 Task: Create a due date automation trigger when advanced on, 2 hours before a card is due add fields with all custom fields completed.
Action: Mouse moved to (1061, 310)
Screenshot: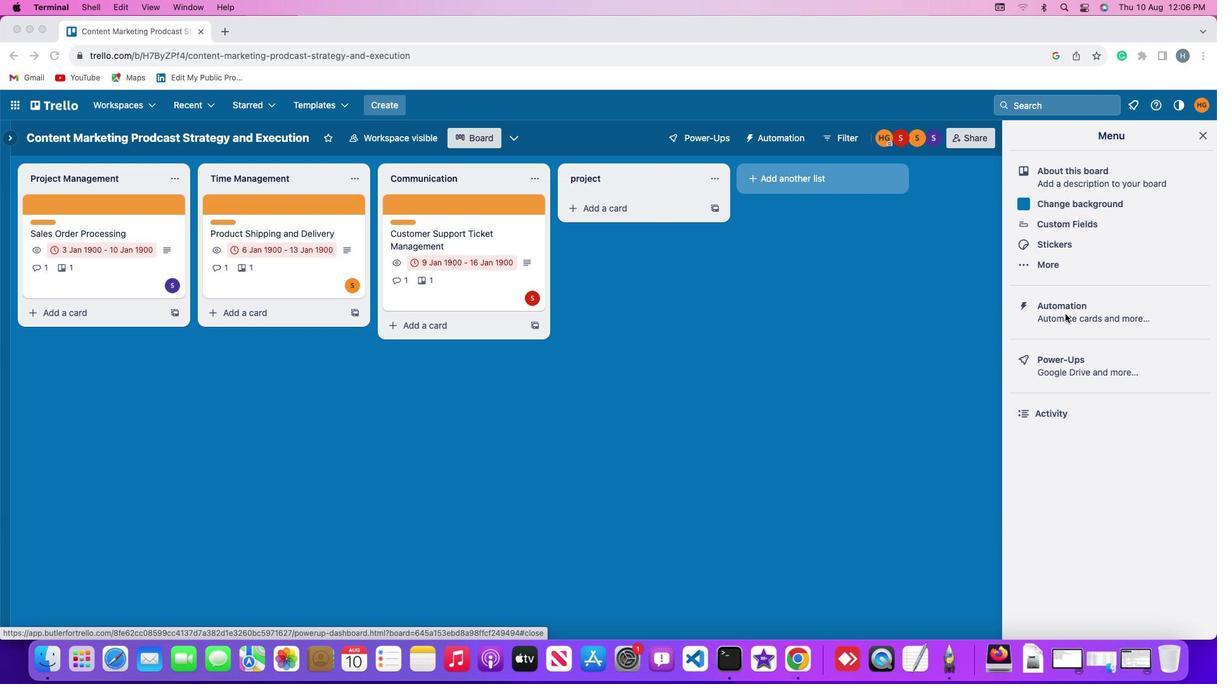 
Action: Mouse pressed left at (1061, 310)
Screenshot: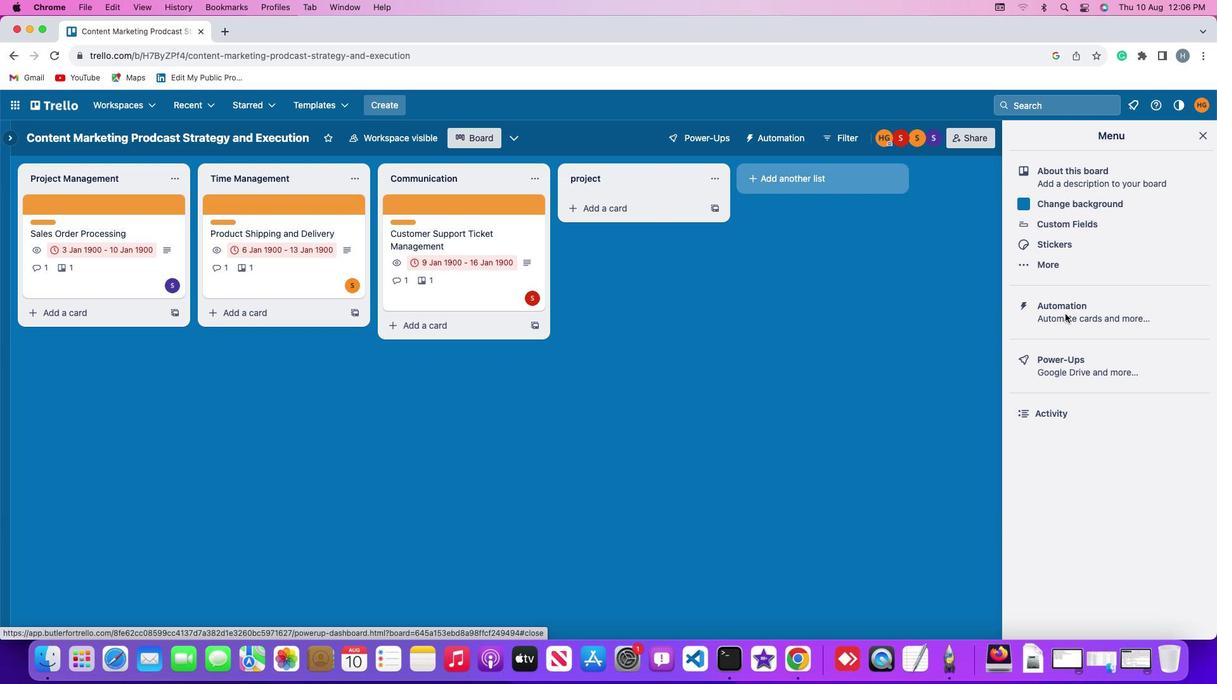 
Action: Mouse pressed left at (1061, 310)
Screenshot: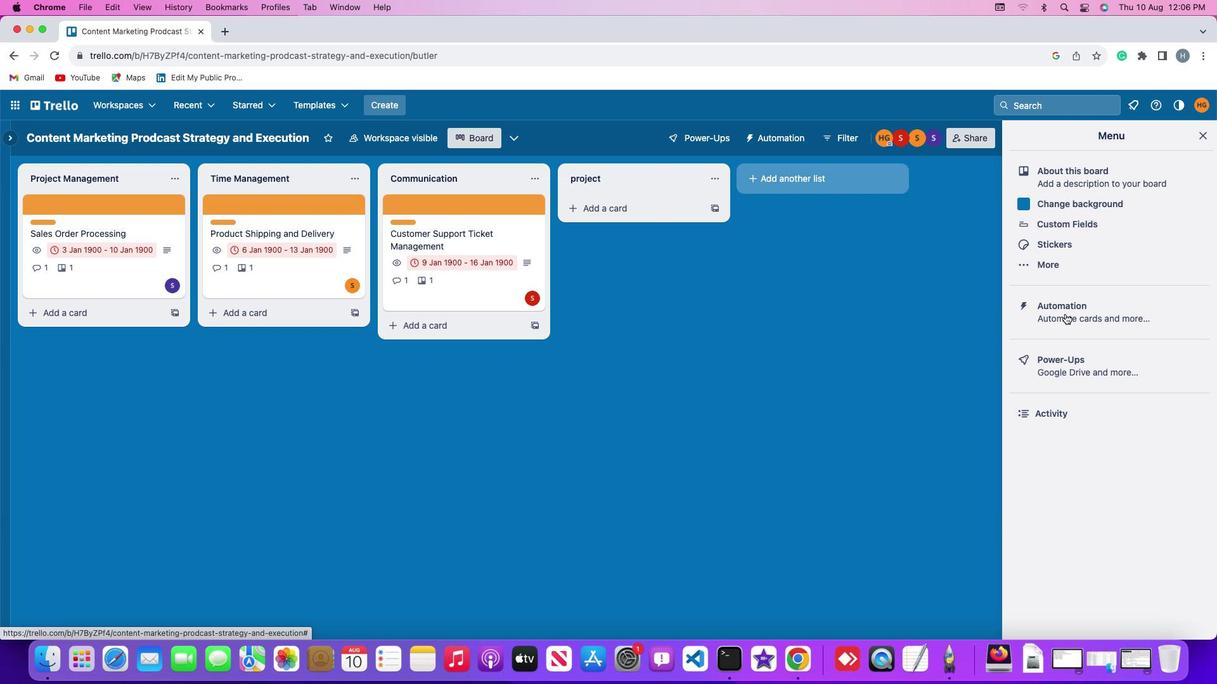 
Action: Mouse moved to (62, 299)
Screenshot: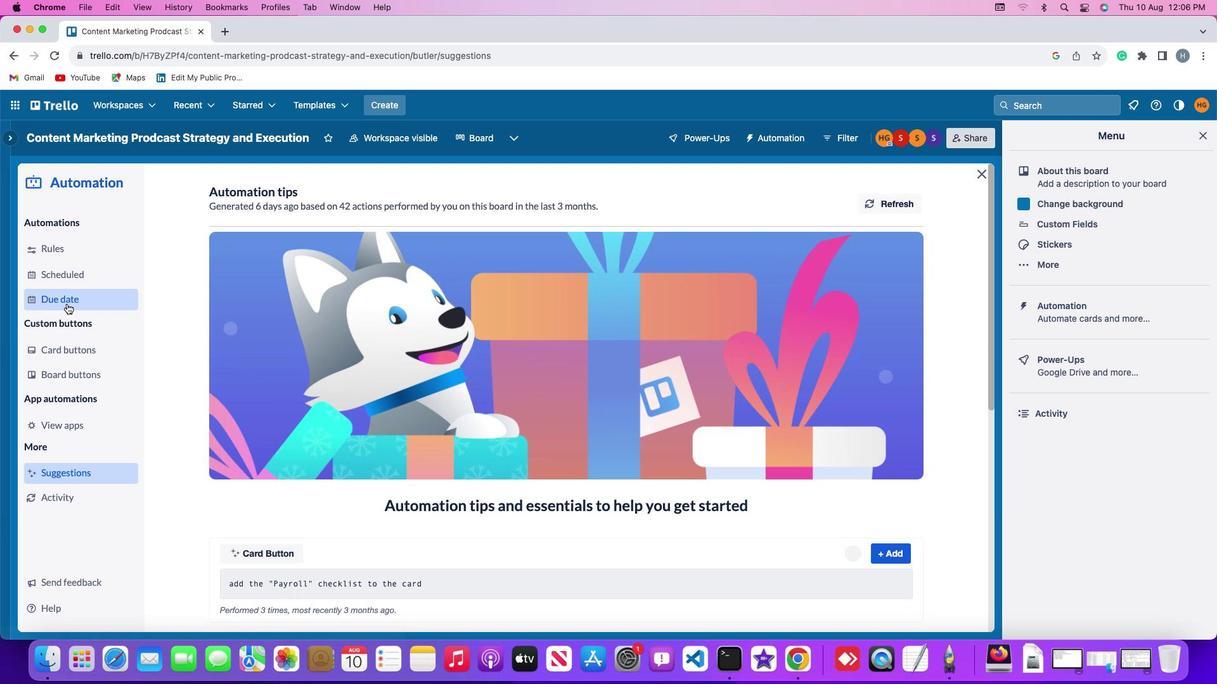 
Action: Mouse pressed left at (62, 299)
Screenshot: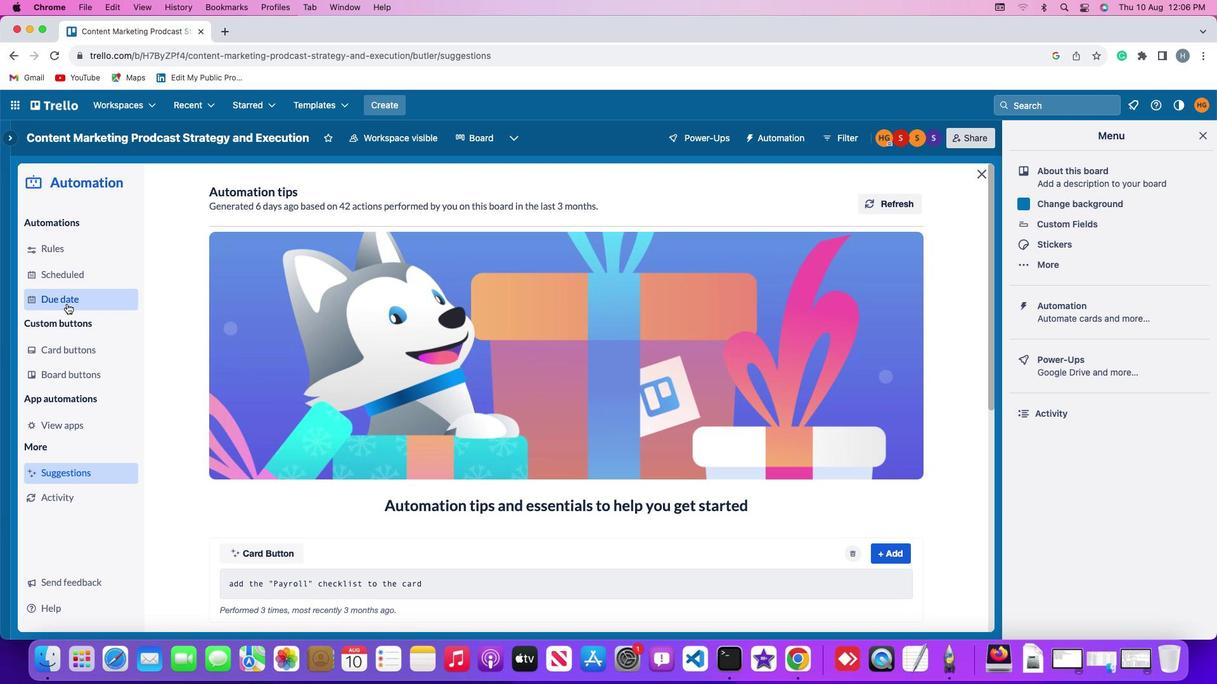 
Action: Mouse moved to (833, 191)
Screenshot: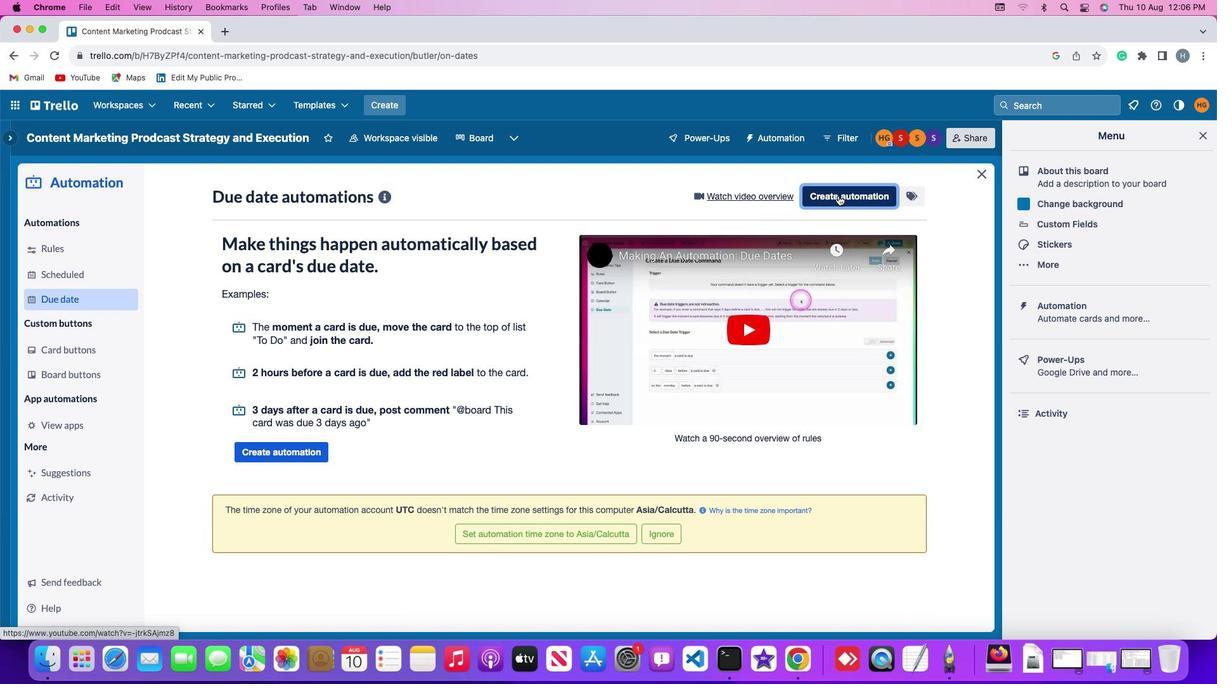 
Action: Mouse pressed left at (833, 191)
Screenshot: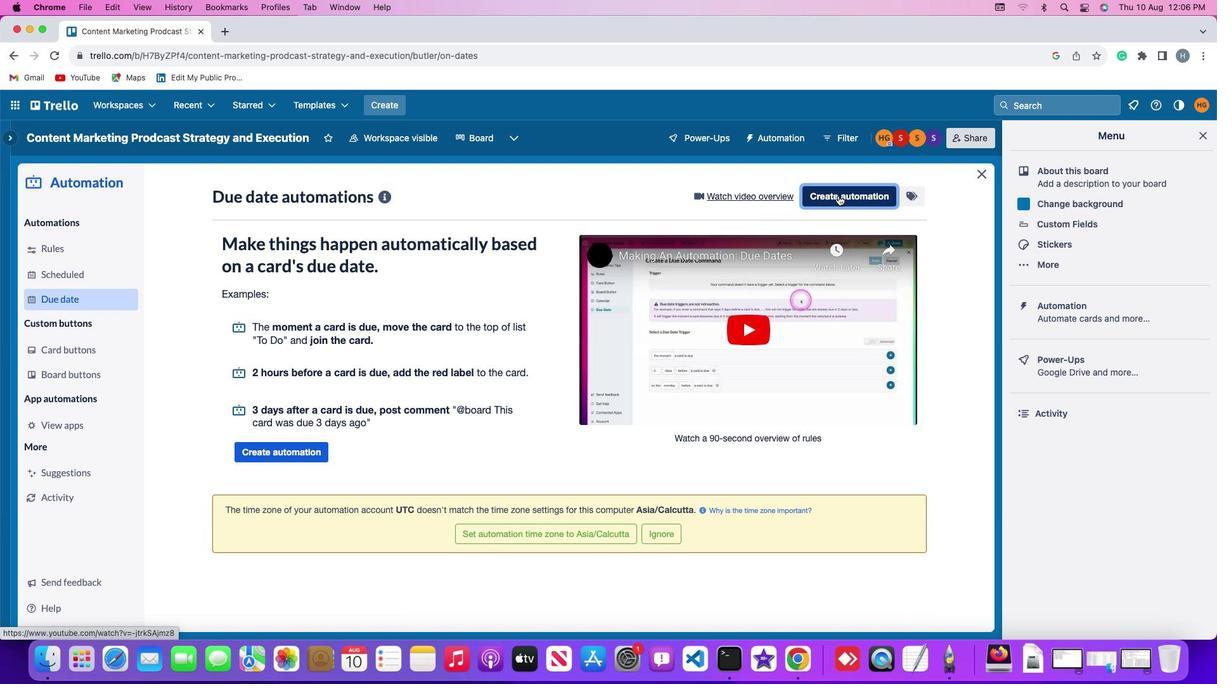 
Action: Mouse moved to (374, 313)
Screenshot: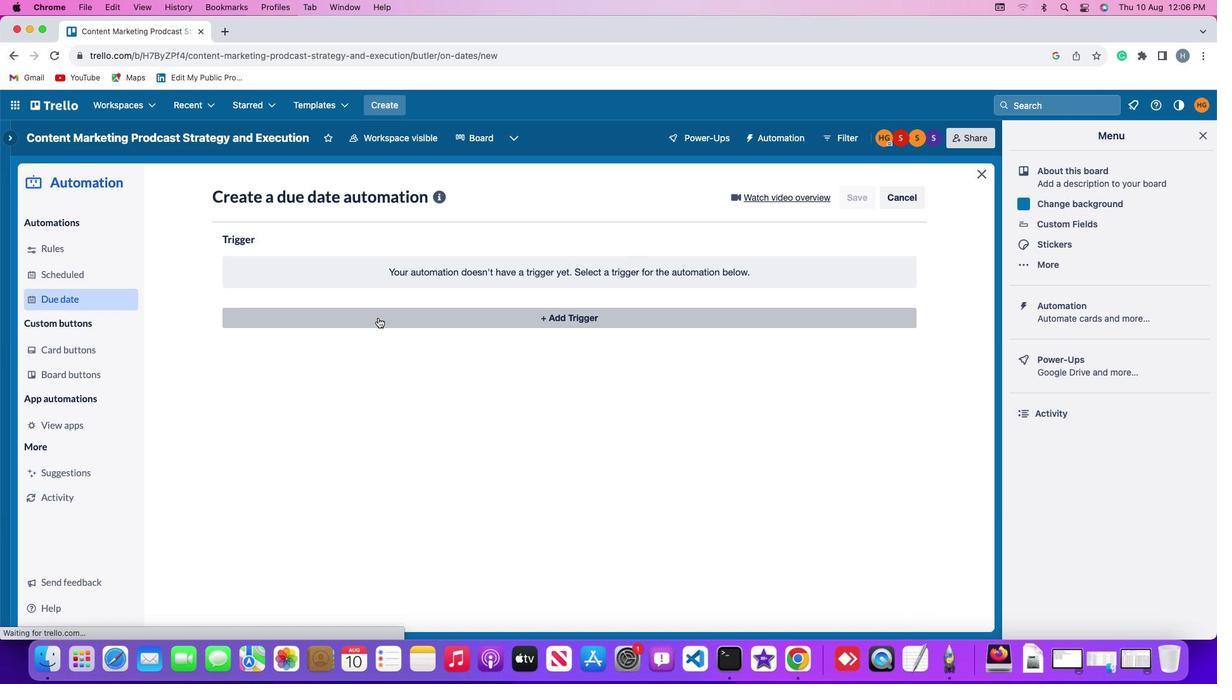 
Action: Mouse pressed left at (374, 313)
Screenshot: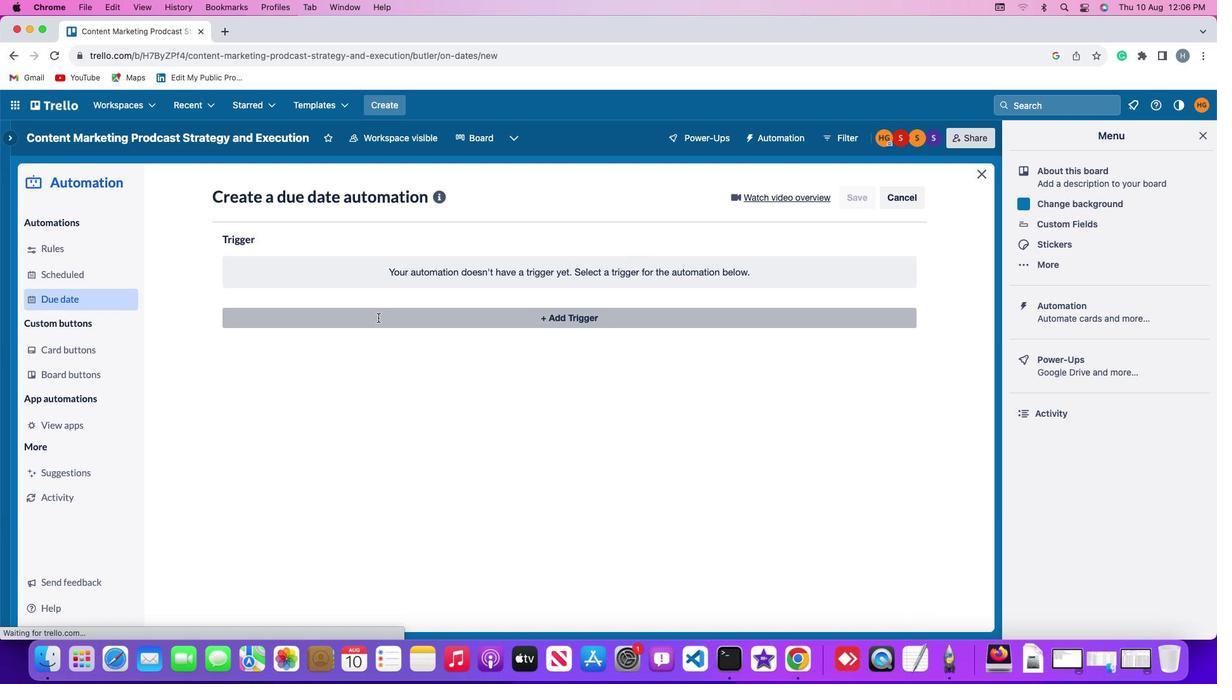 
Action: Mouse moved to (244, 509)
Screenshot: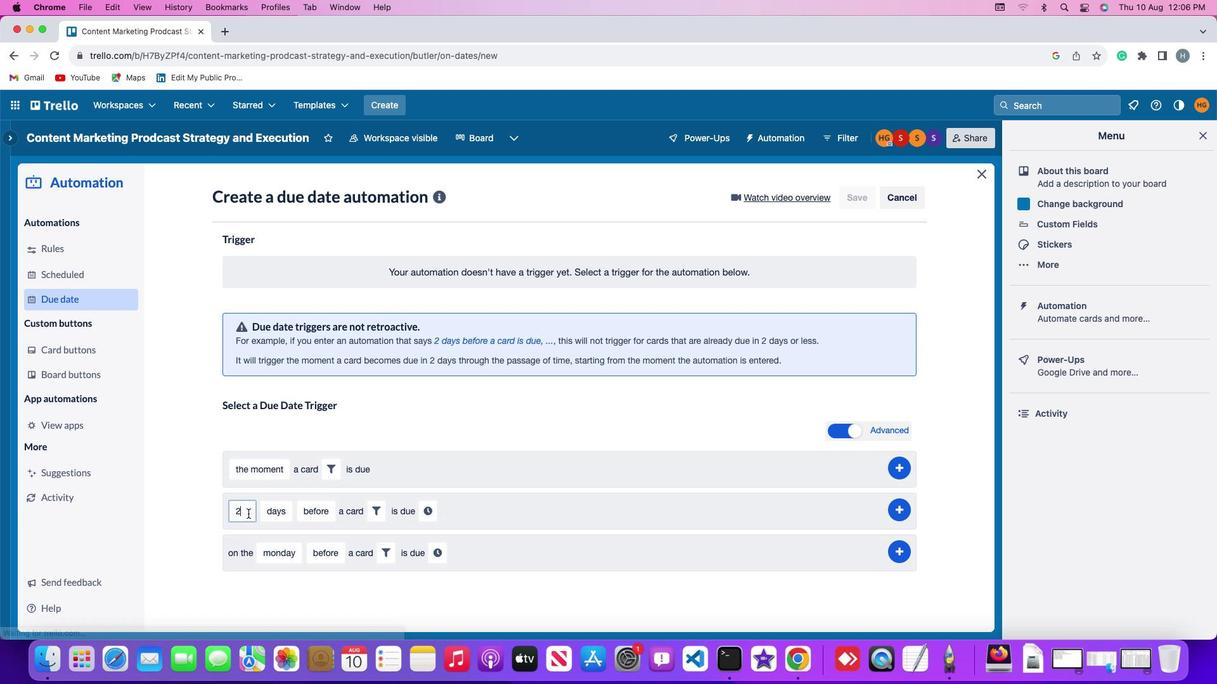 
Action: Mouse pressed left at (244, 509)
Screenshot: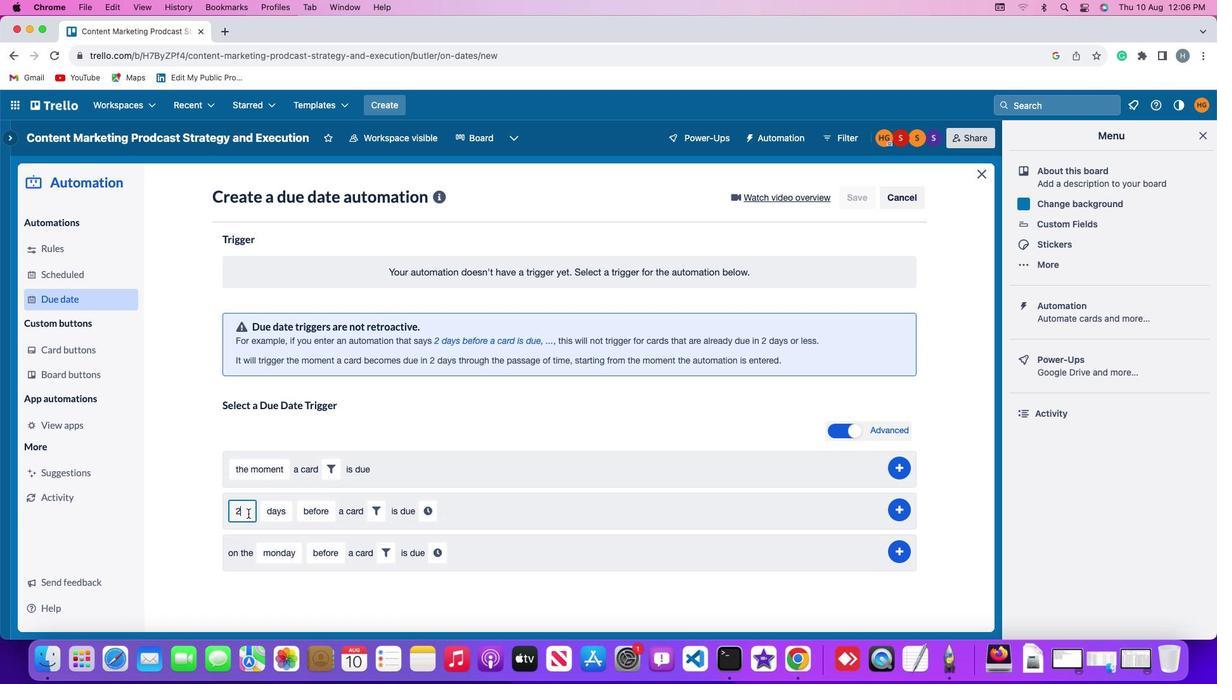 
Action: Mouse moved to (236, 507)
Screenshot: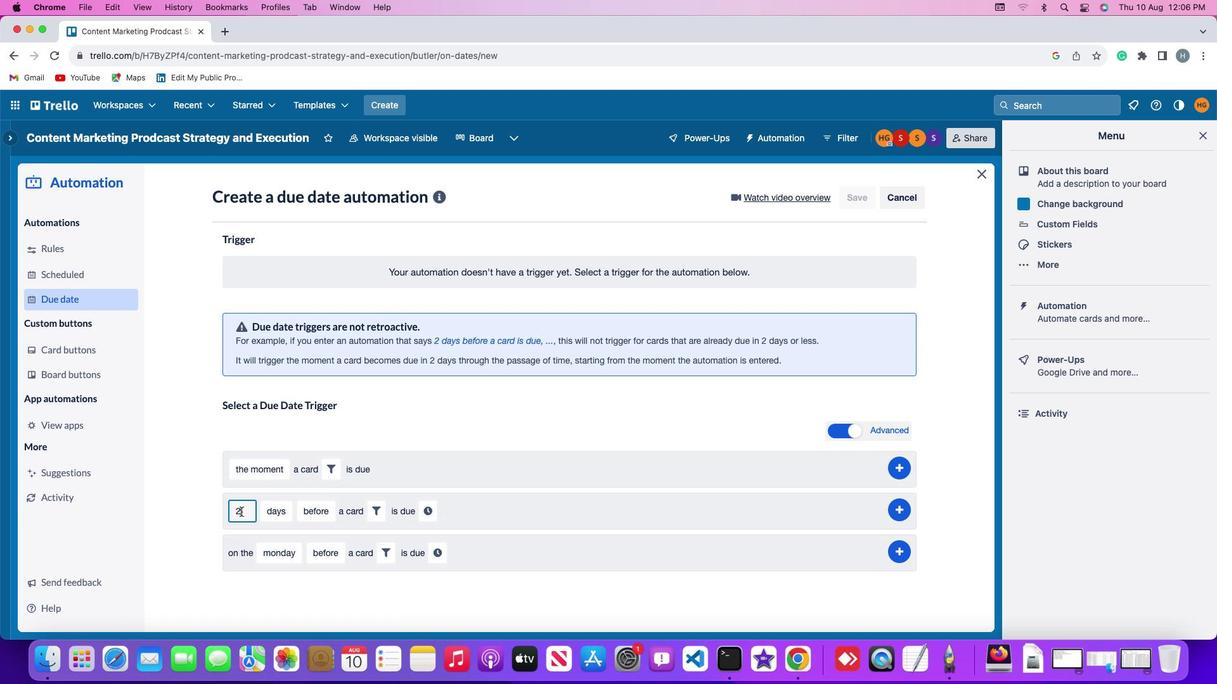 
Action: Key pressed Key.backspace
Screenshot: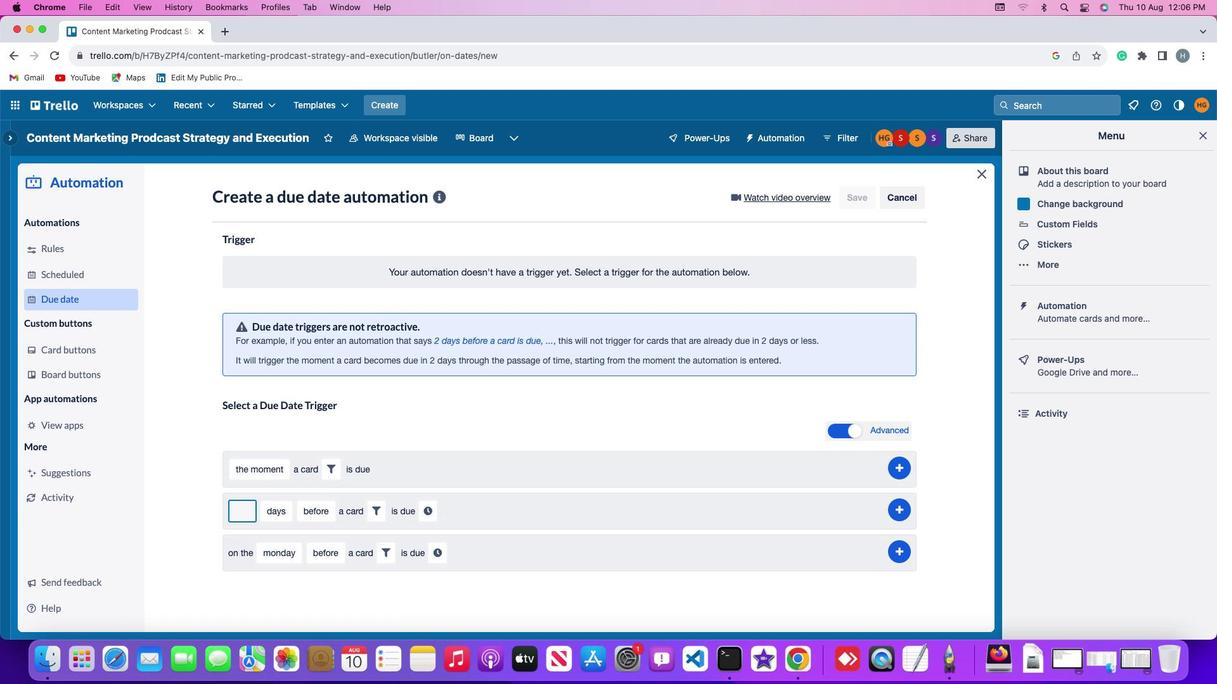 
Action: Mouse moved to (235, 506)
Screenshot: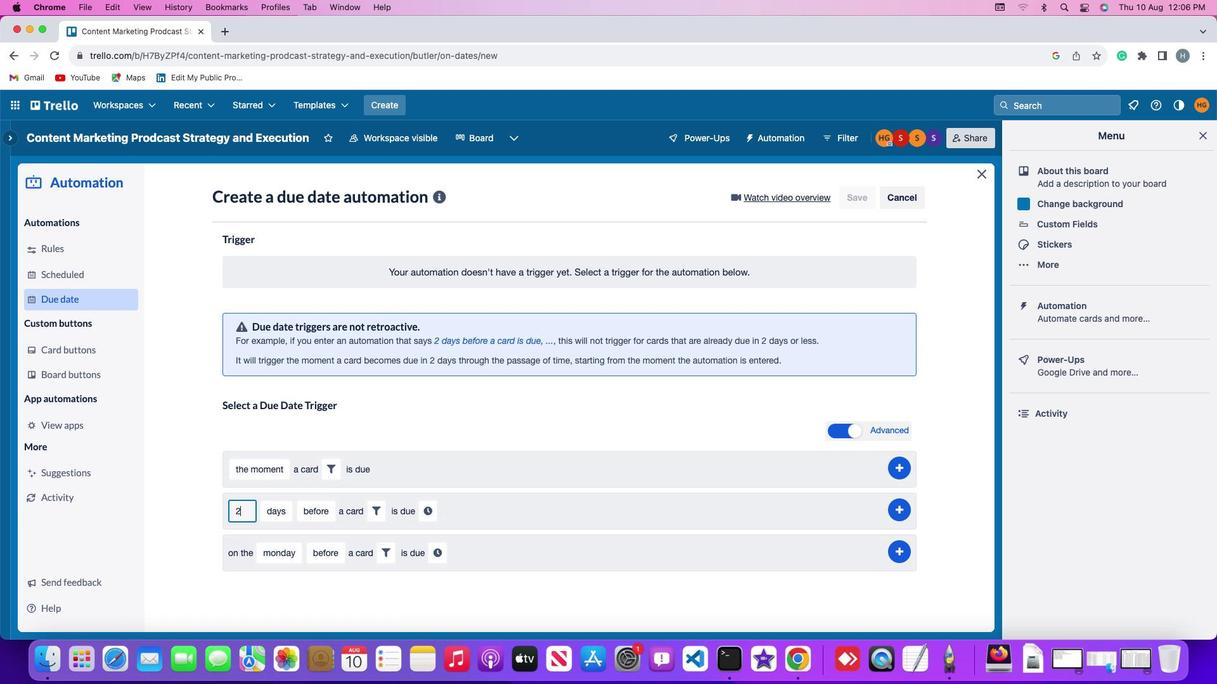 
Action: Key pressed '2'
Screenshot: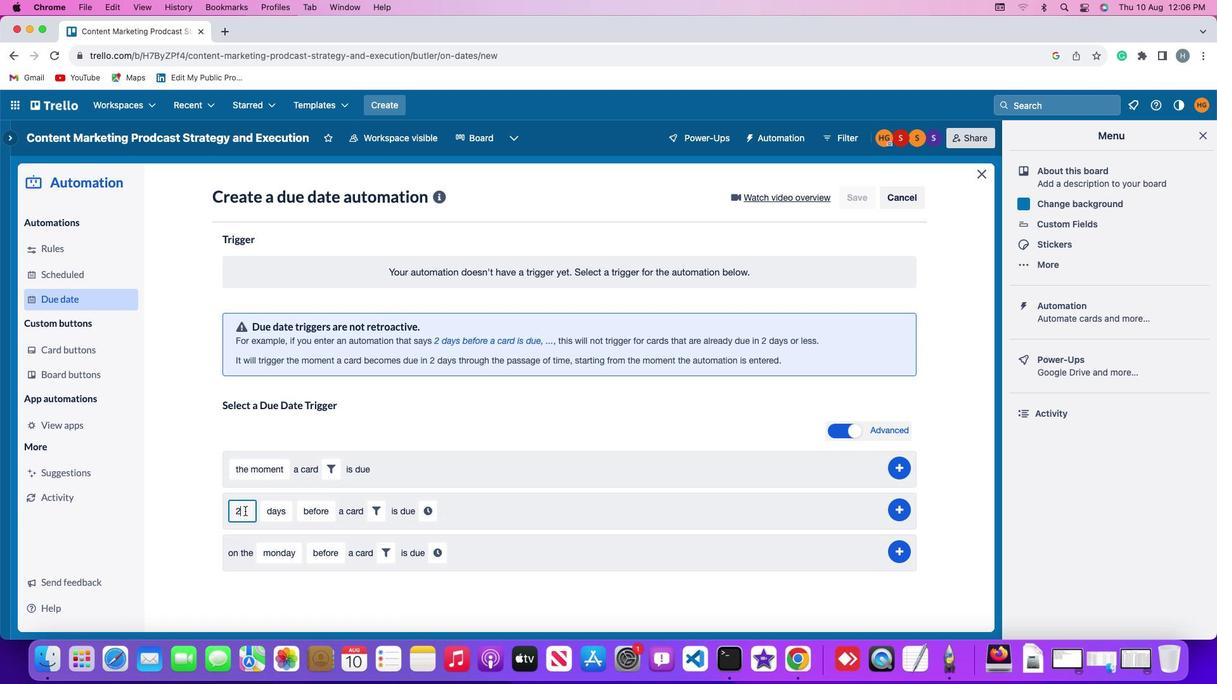 
Action: Mouse moved to (263, 510)
Screenshot: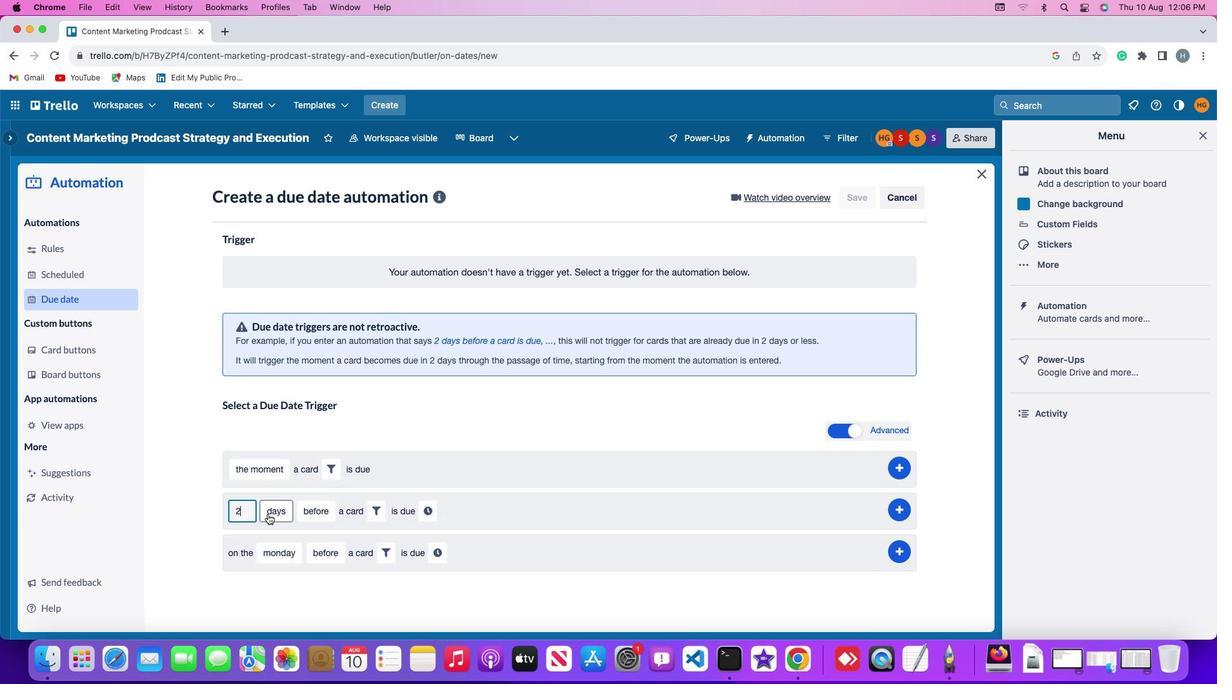 
Action: Mouse pressed left at (263, 510)
Screenshot: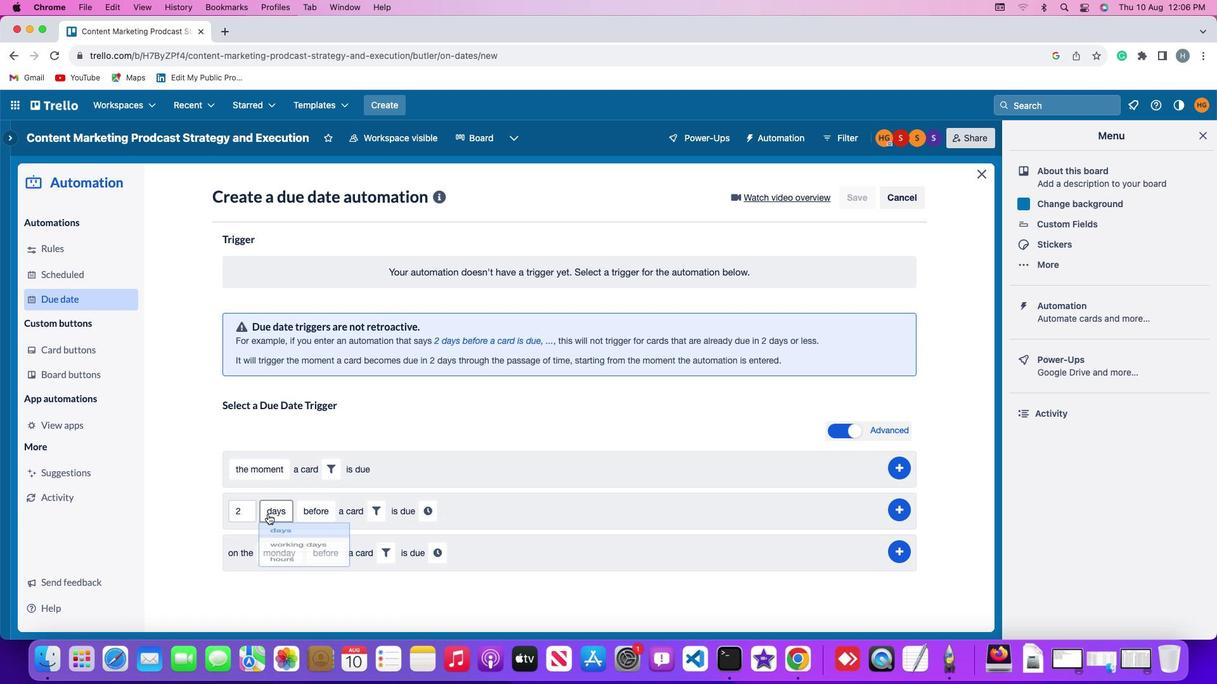 
Action: Mouse moved to (277, 577)
Screenshot: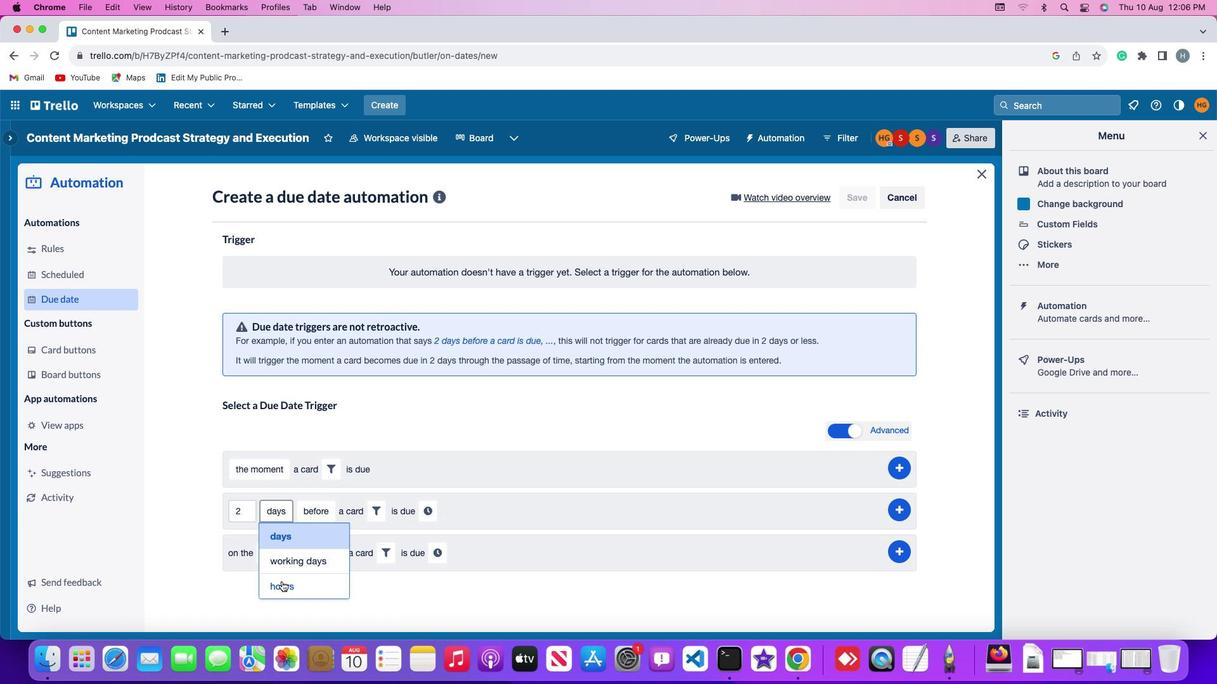 
Action: Mouse pressed left at (277, 577)
Screenshot: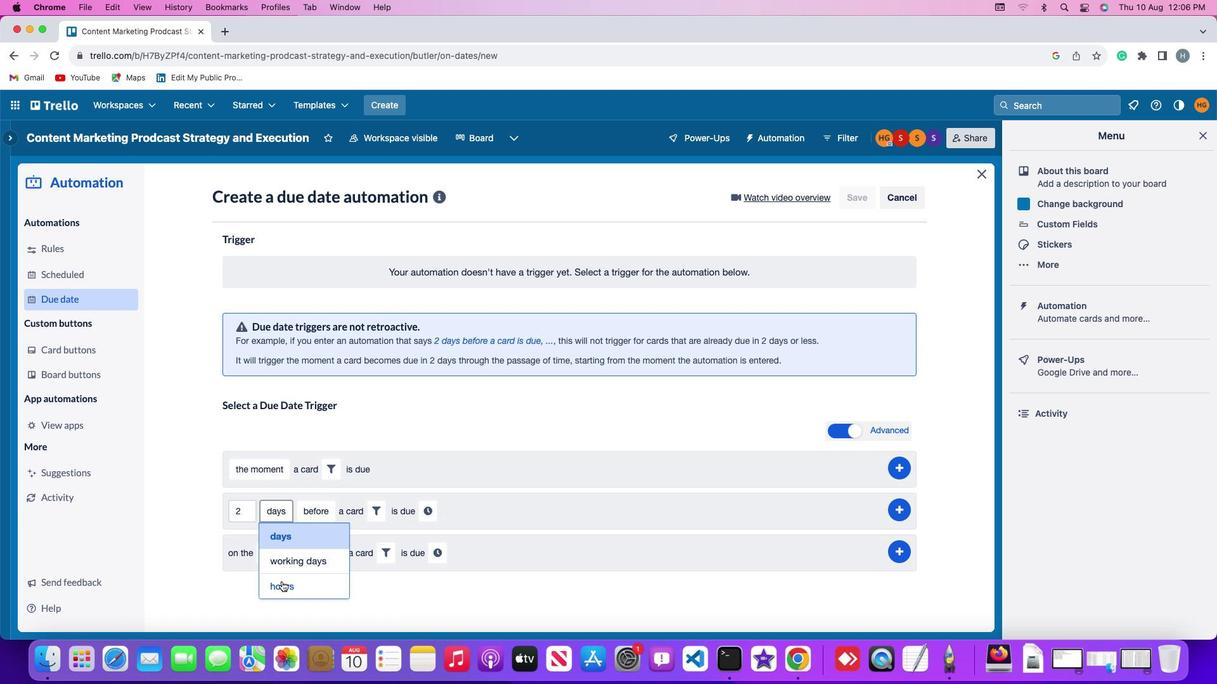 
Action: Mouse moved to (307, 503)
Screenshot: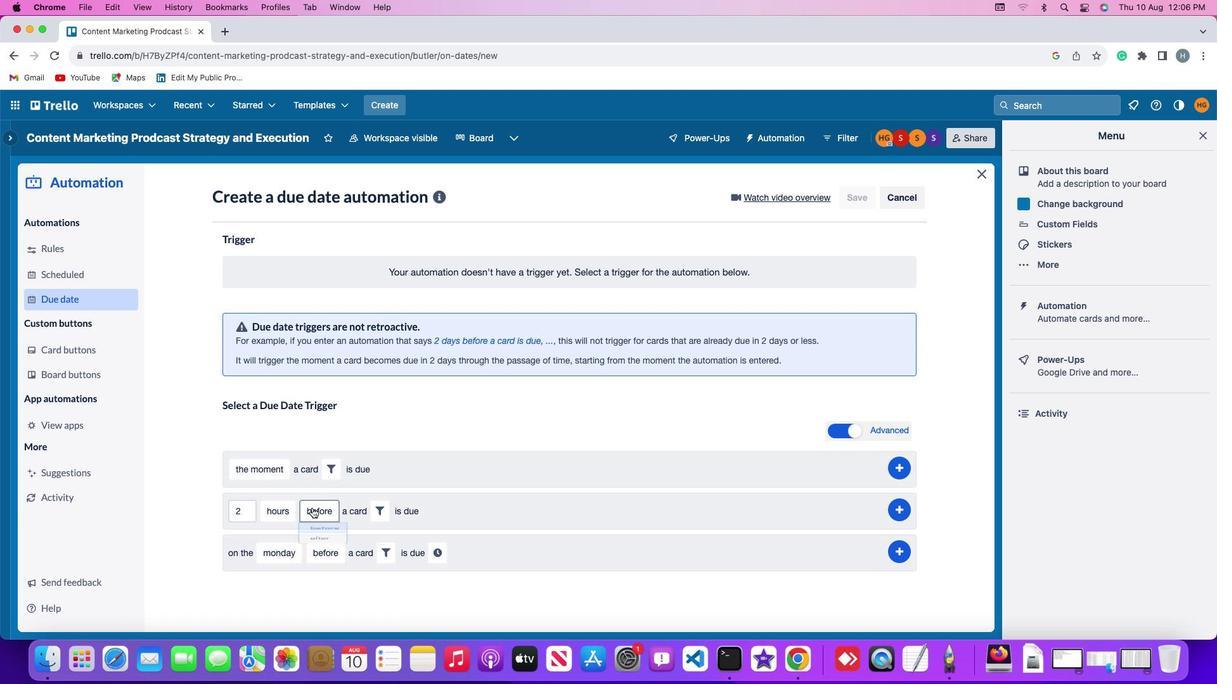 
Action: Mouse pressed left at (307, 503)
Screenshot: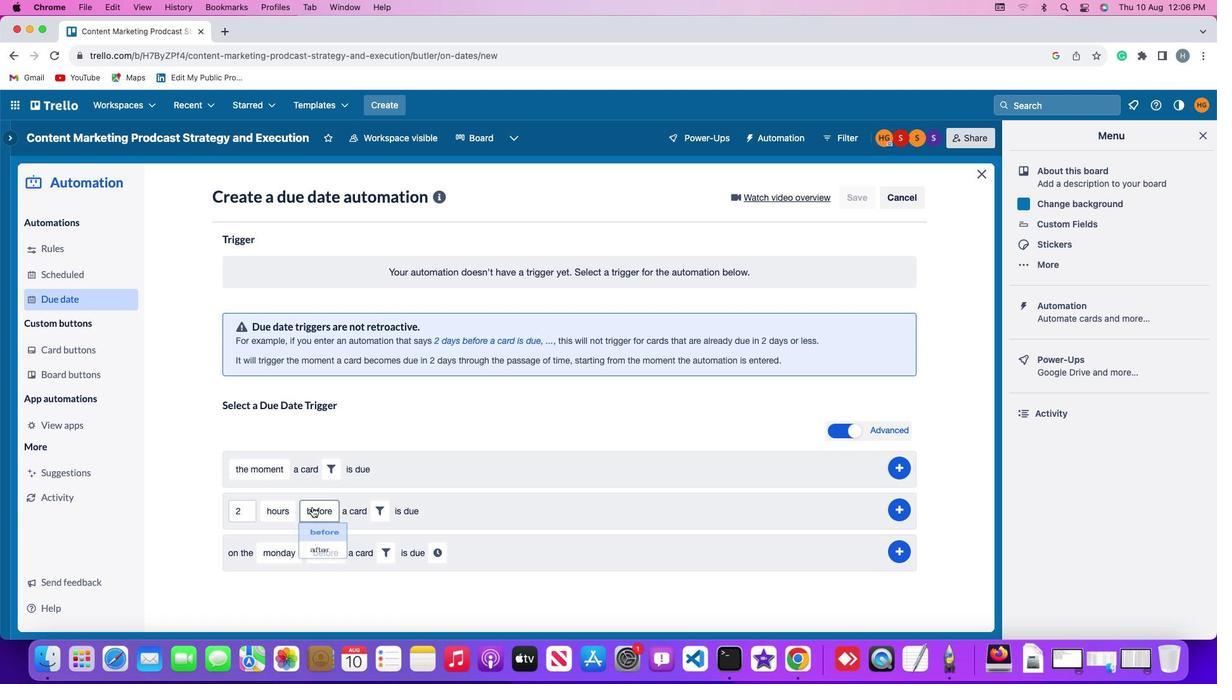 
Action: Mouse moved to (316, 531)
Screenshot: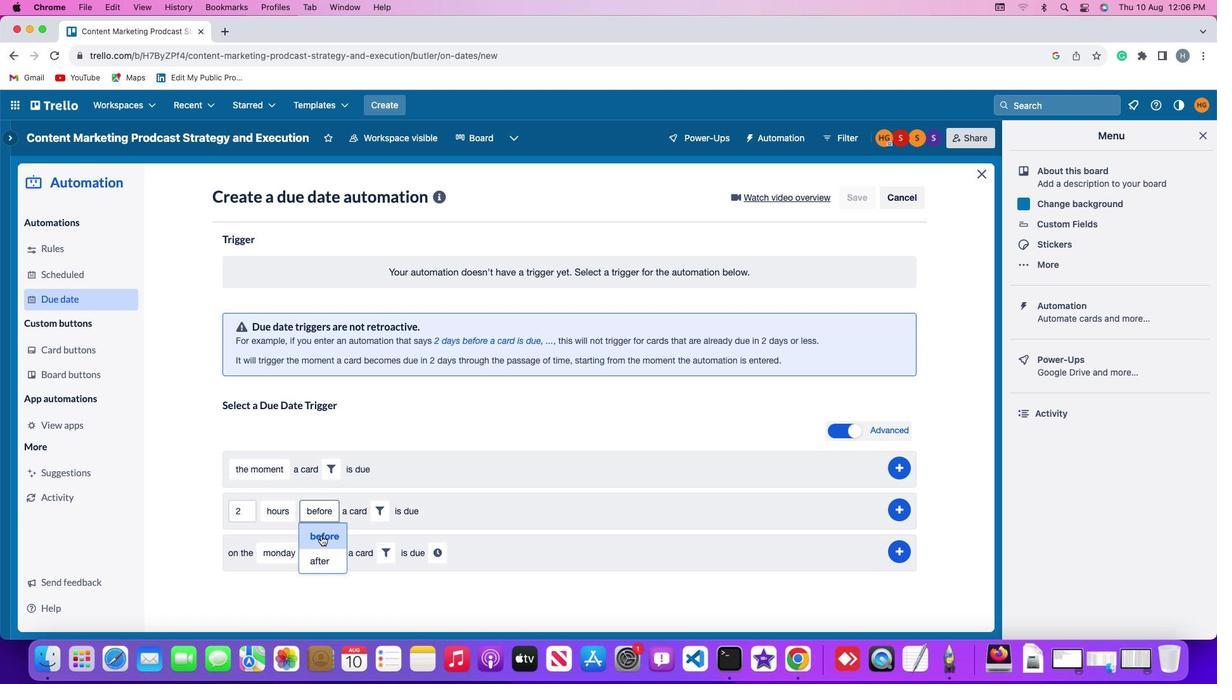 
Action: Mouse pressed left at (316, 531)
Screenshot: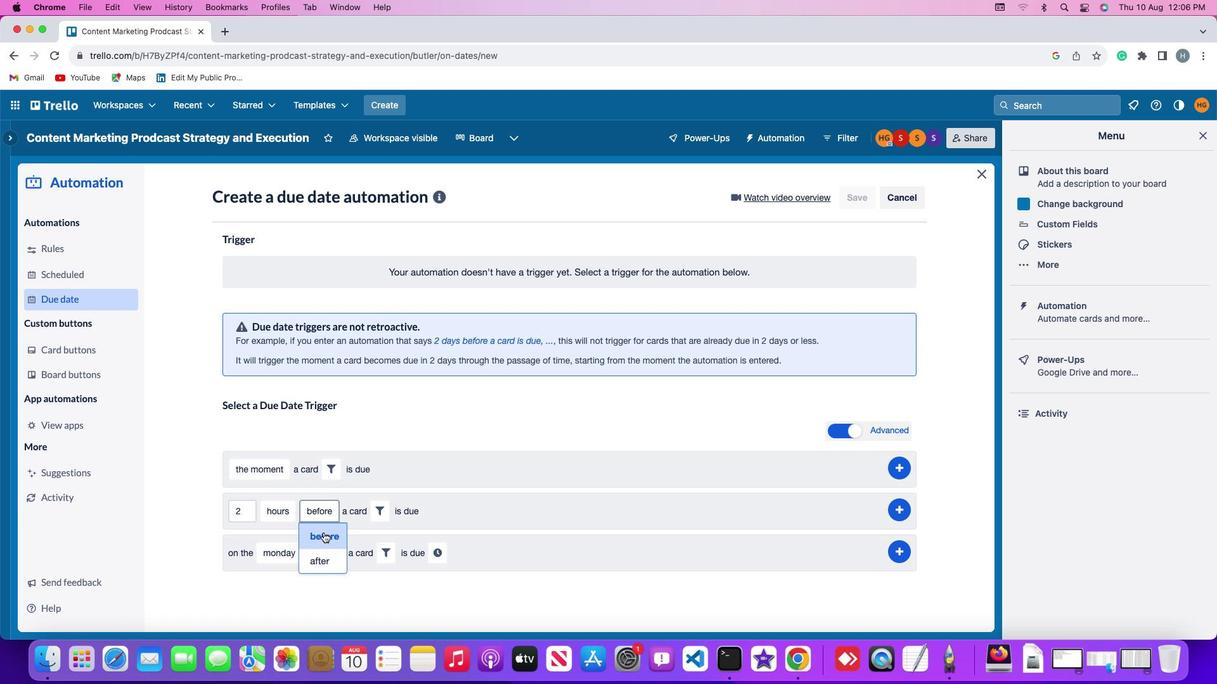 
Action: Mouse moved to (378, 505)
Screenshot: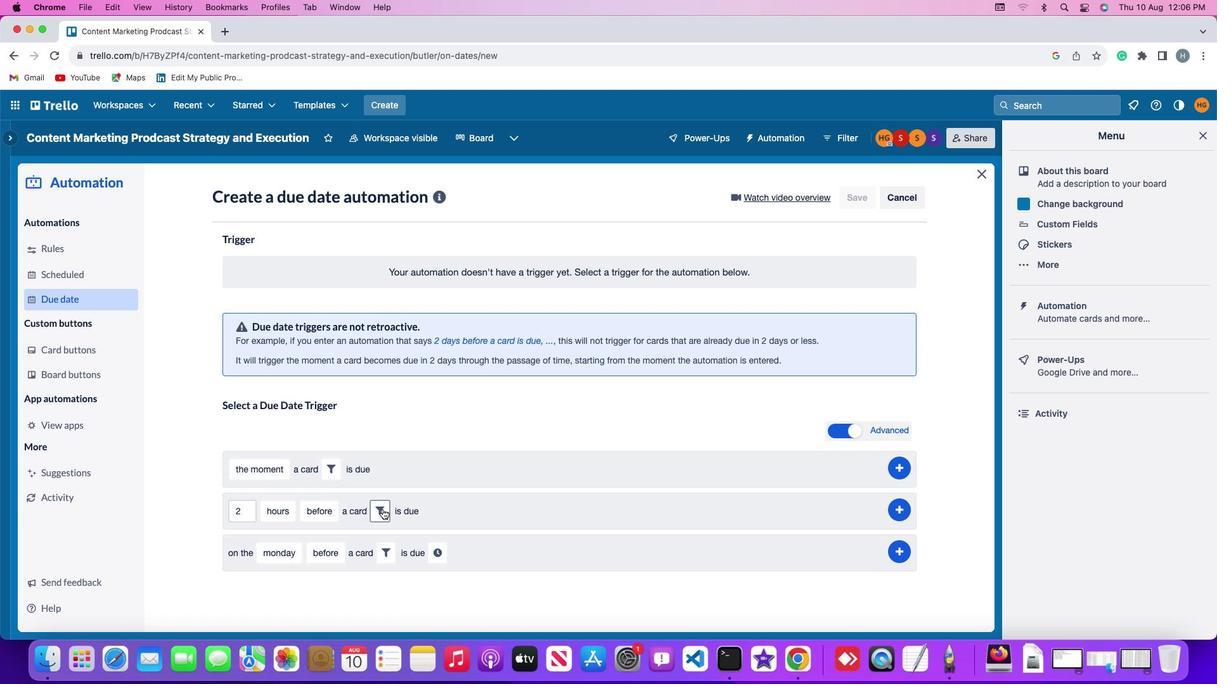 
Action: Mouse pressed left at (378, 505)
Screenshot: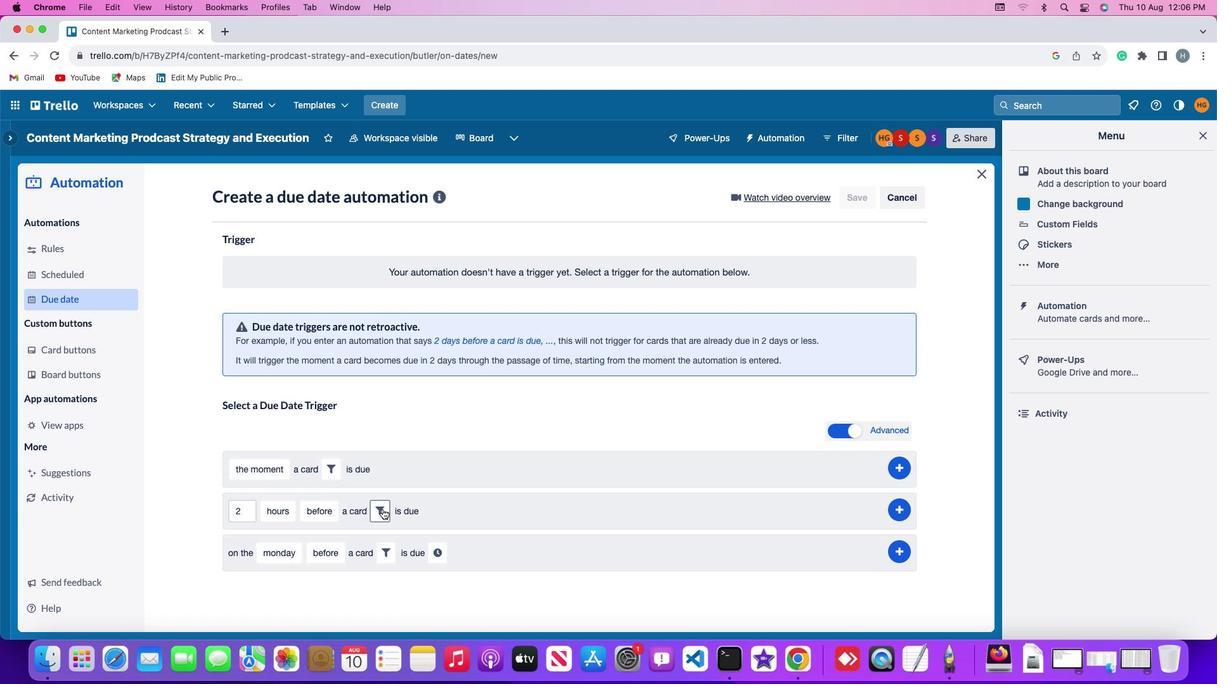 
Action: Mouse moved to (586, 552)
Screenshot: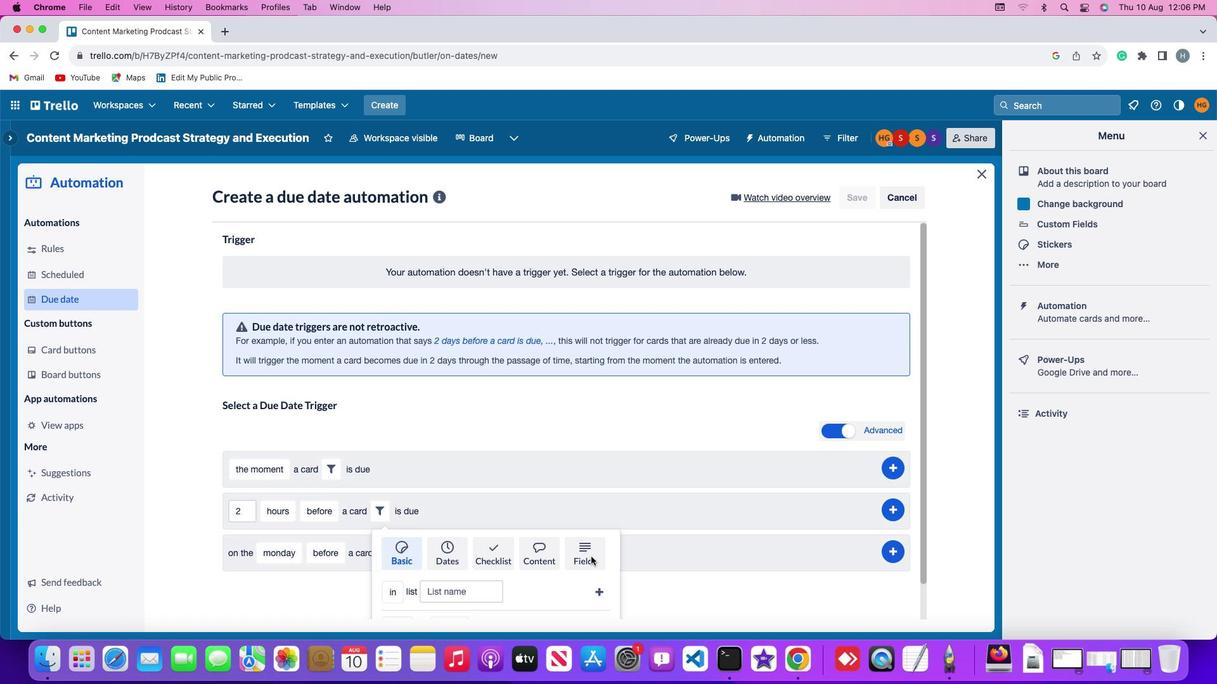 
Action: Mouse pressed left at (586, 552)
Screenshot: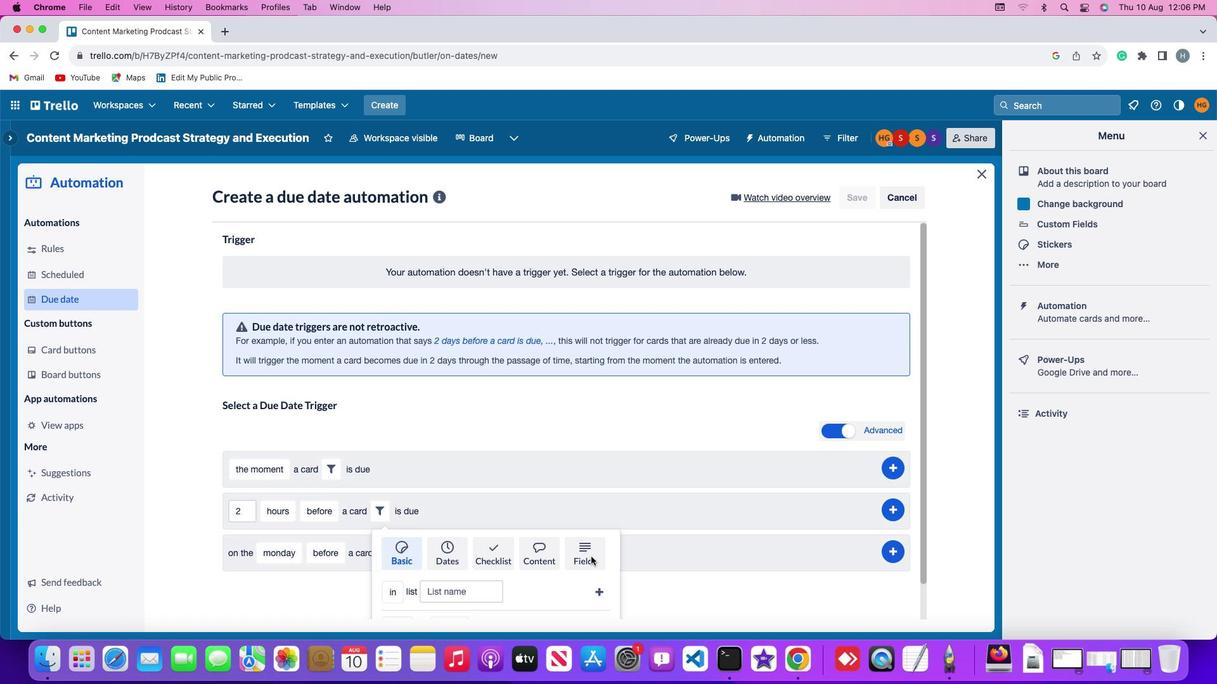 
Action: Mouse moved to (392, 603)
Screenshot: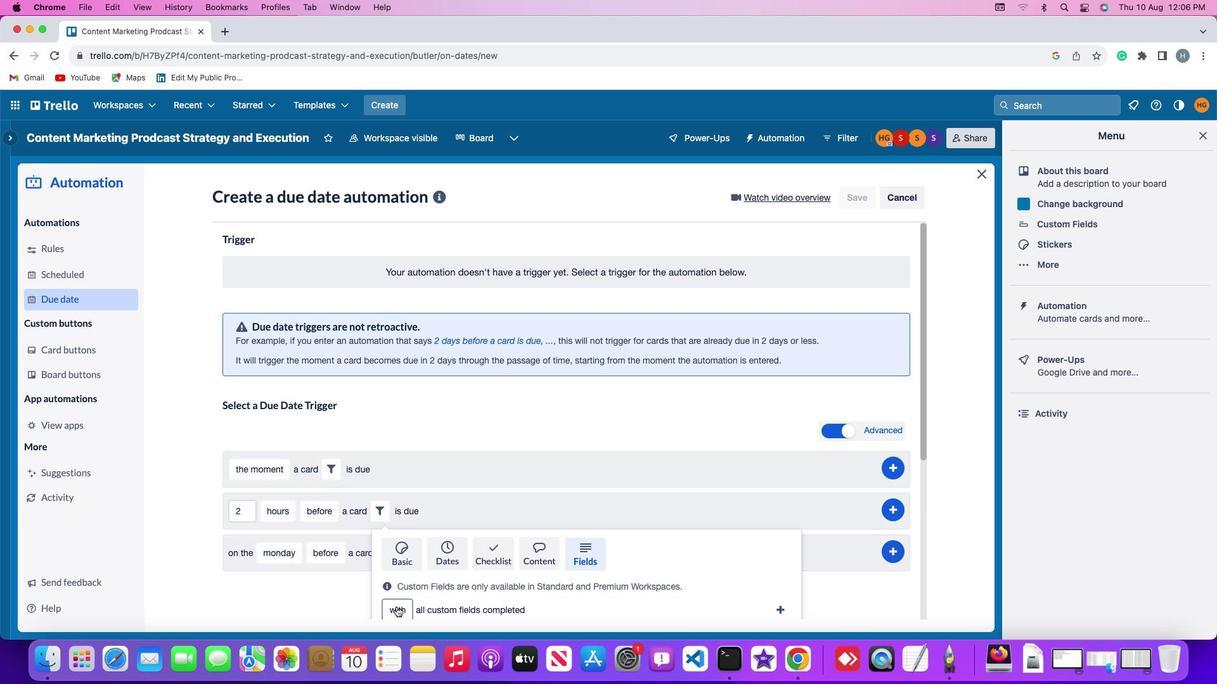 
Action: Mouse pressed left at (392, 603)
Screenshot: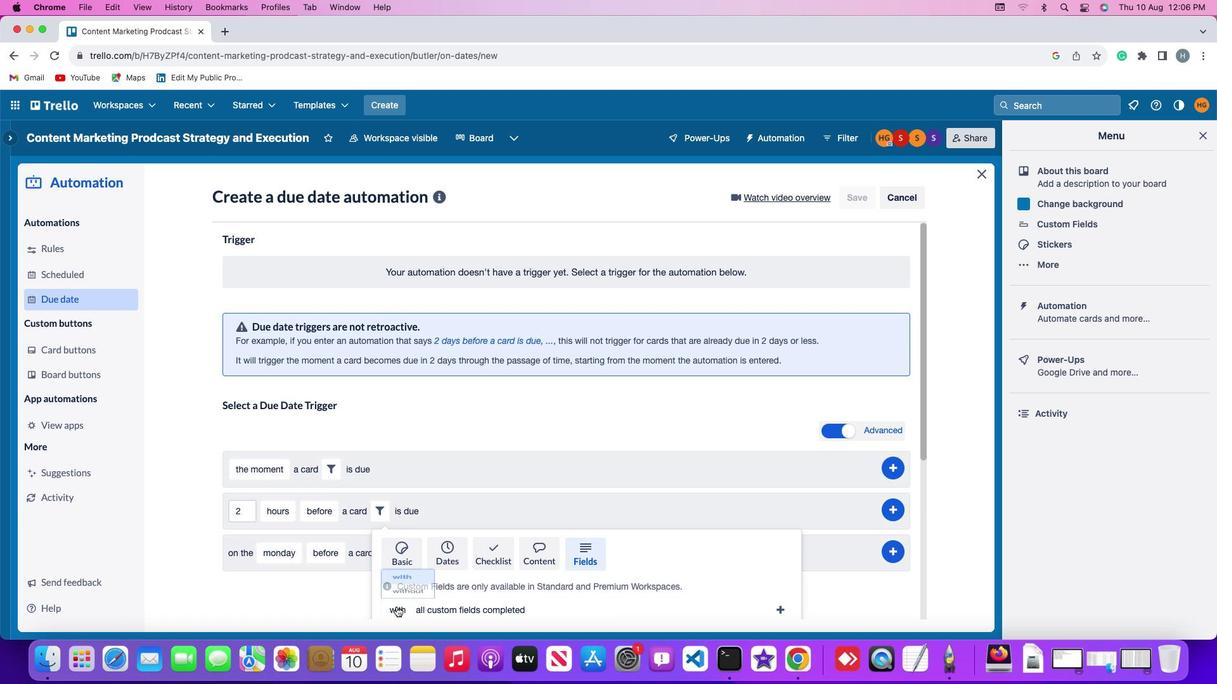 
Action: Mouse moved to (399, 553)
Screenshot: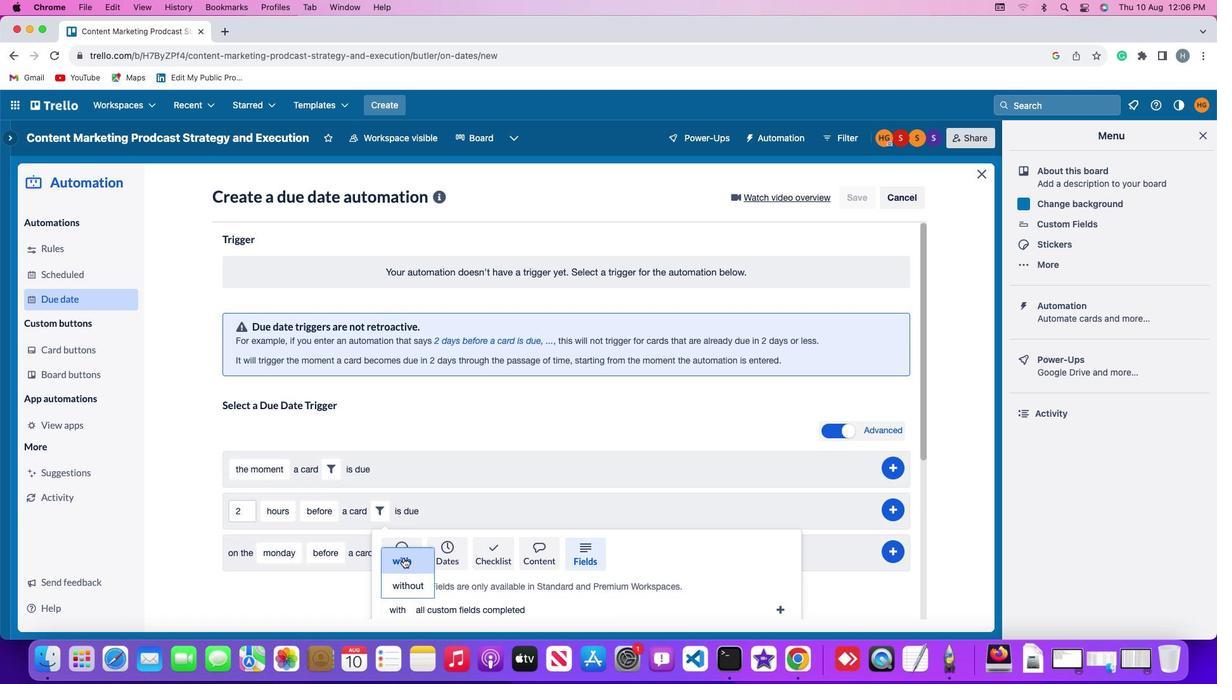 
Action: Mouse pressed left at (399, 553)
Screenshot: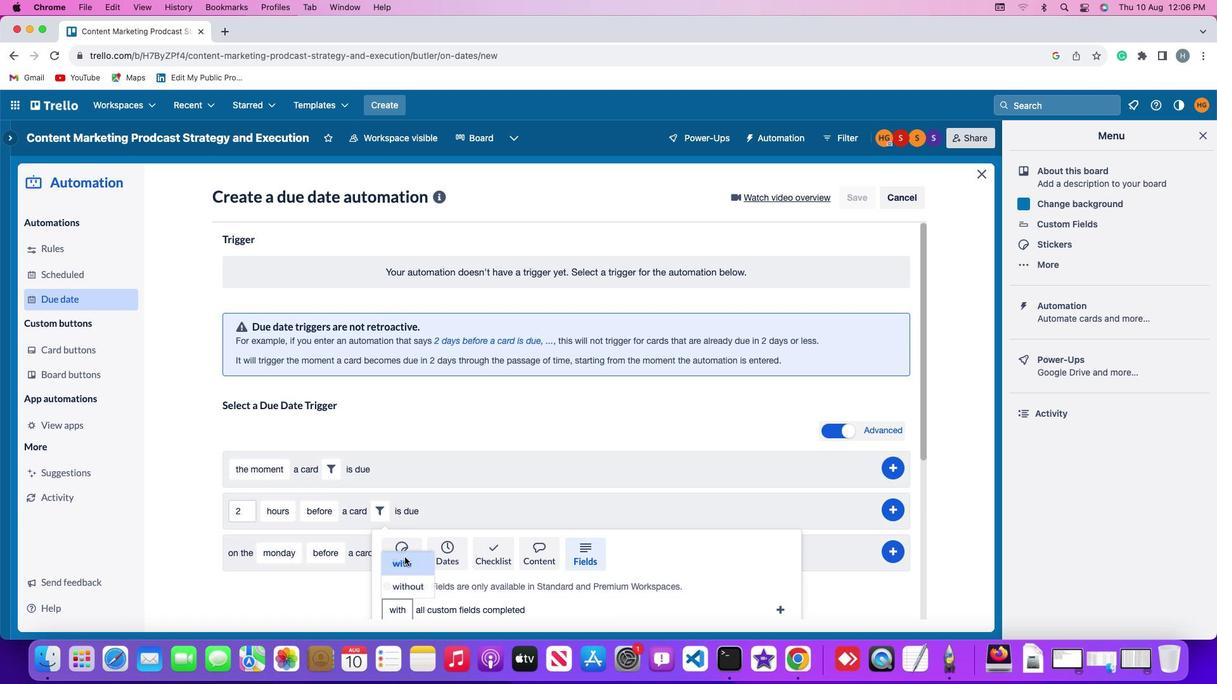 
Action: Mouse moved to (405, 557)
Screenshot: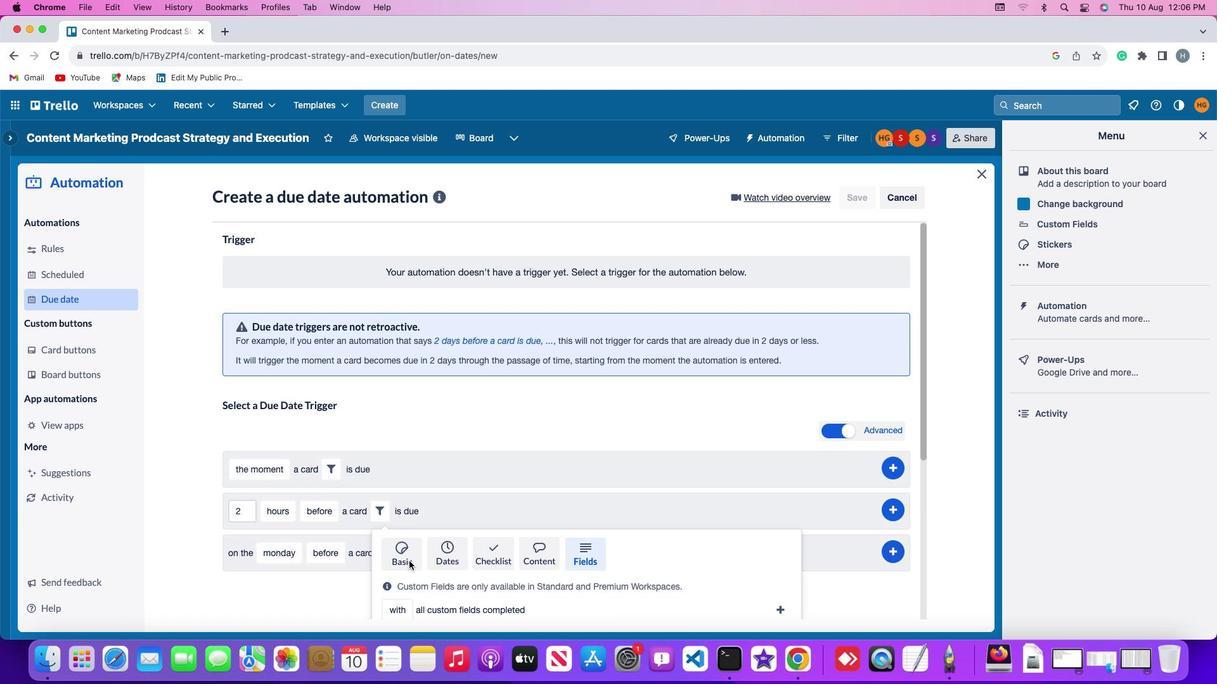 
Action: Mouse scrolled (405, 557) with delta (-3, -4)
Screenshot: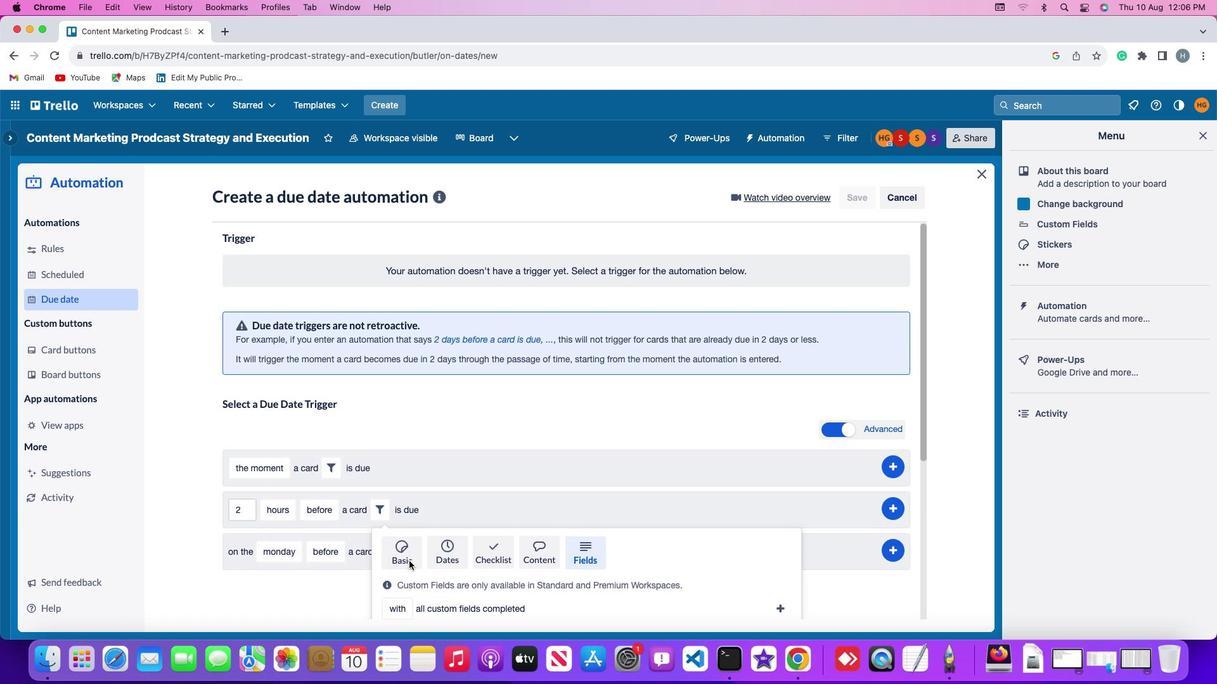 
Action: Mouse scrolled (405, 557) with delta (-3, -4)
Screenshot: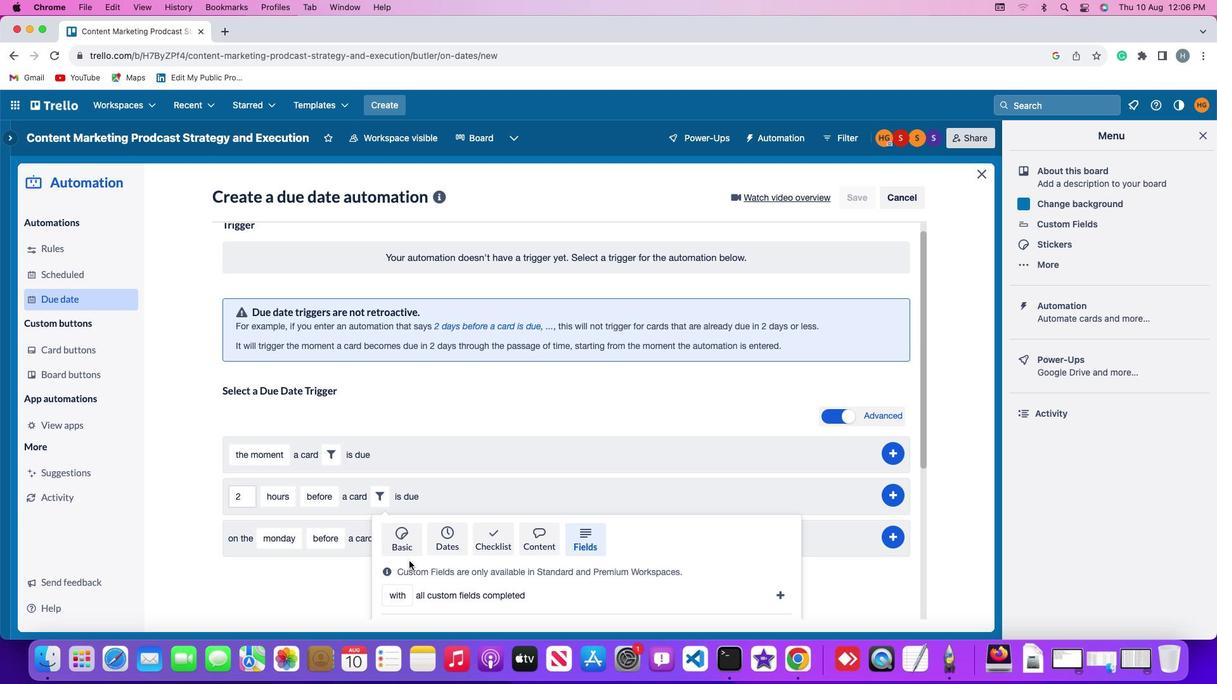 
Action: Mouse scrolled (405, 557) with delta (-3, -5)
Screenshot: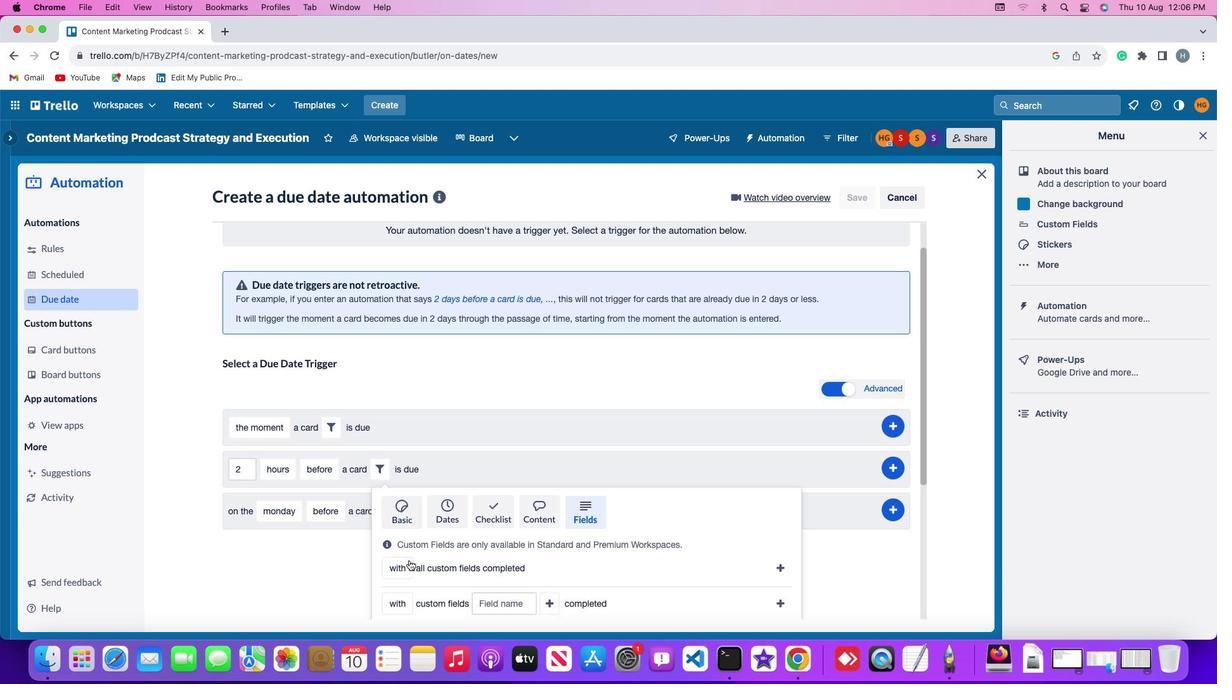 
Action: Mouse scrolled (405, 557) with delta (-3, -5)
Screenshot: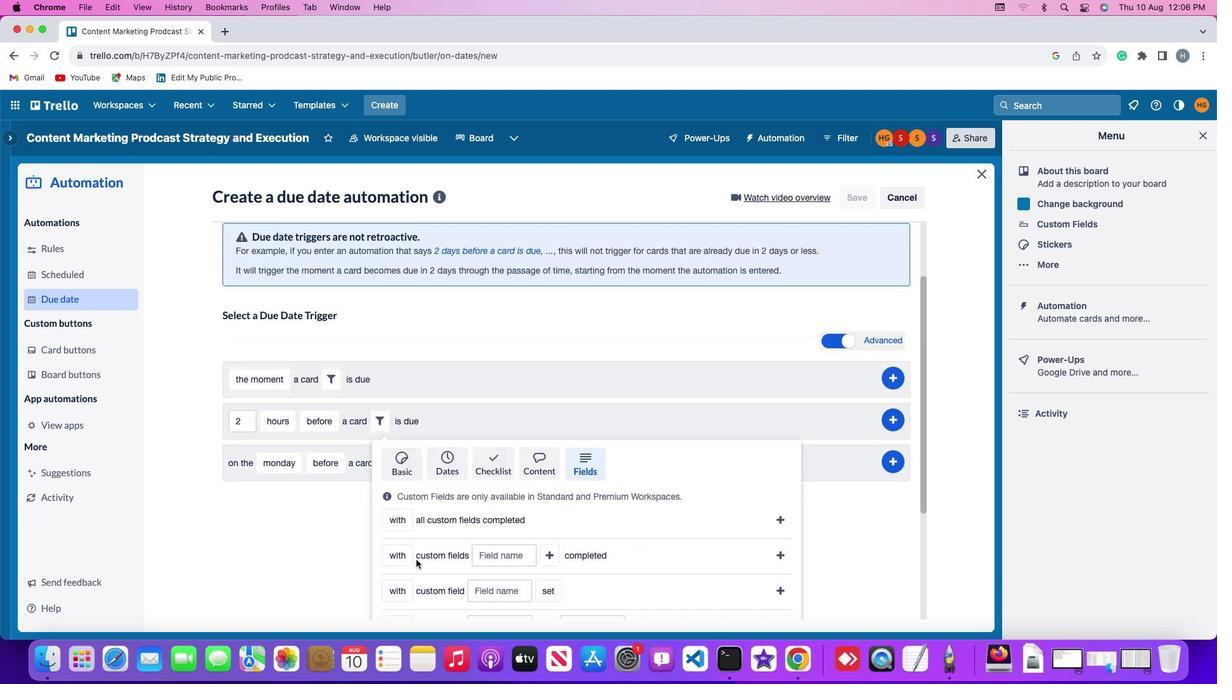 
Action: Mouse moved to (772, 421)
Screenshot: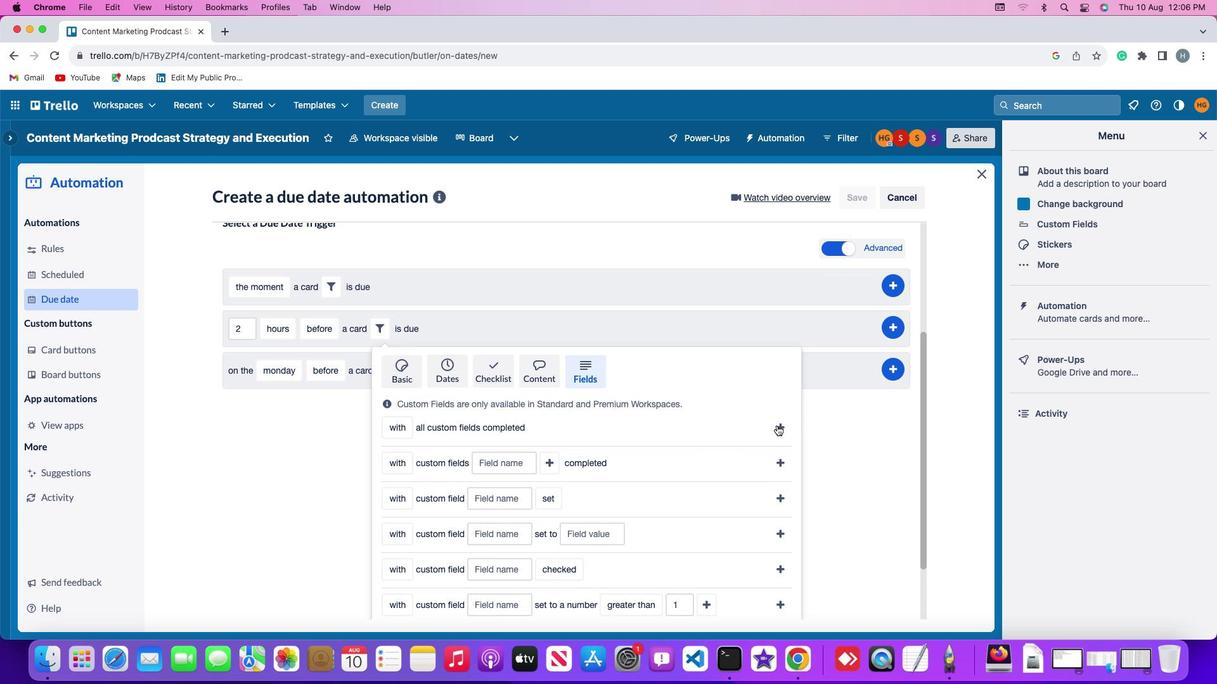 
Action: Mouse pressed left at (772, 421)
Screenshot: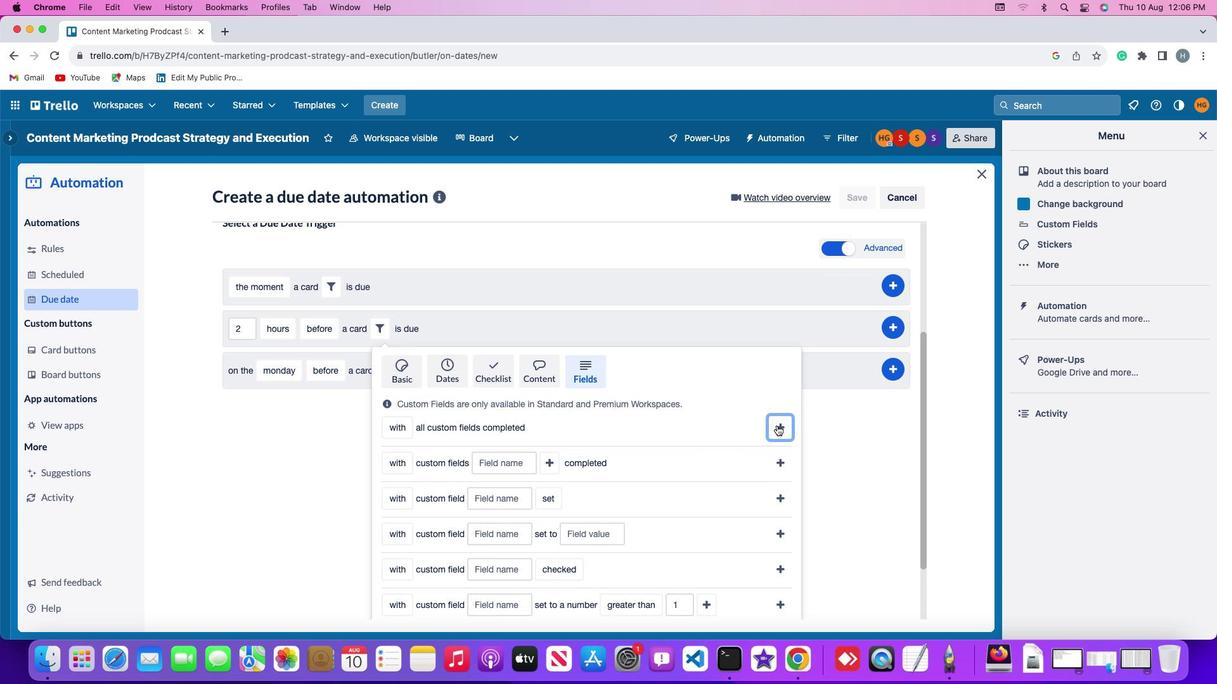 
Action: Mouse moved to (892, 499)
Screenshot: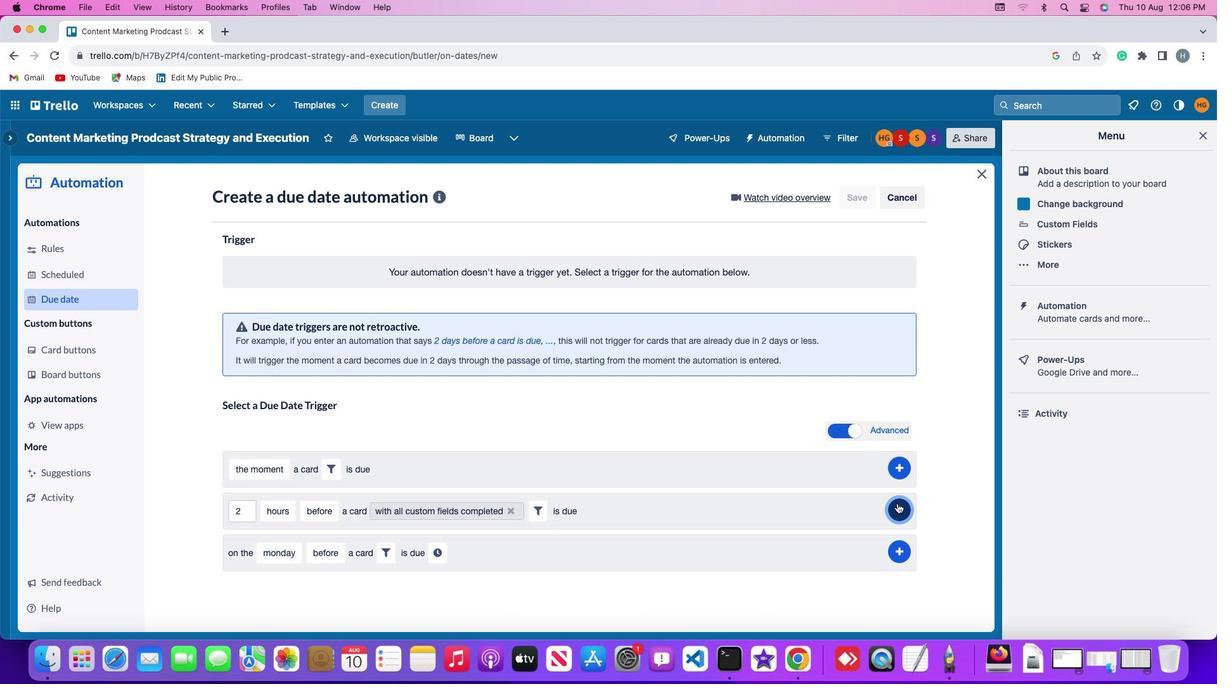 
Action: Mouse pressed left at (892, 499)
Screenshot: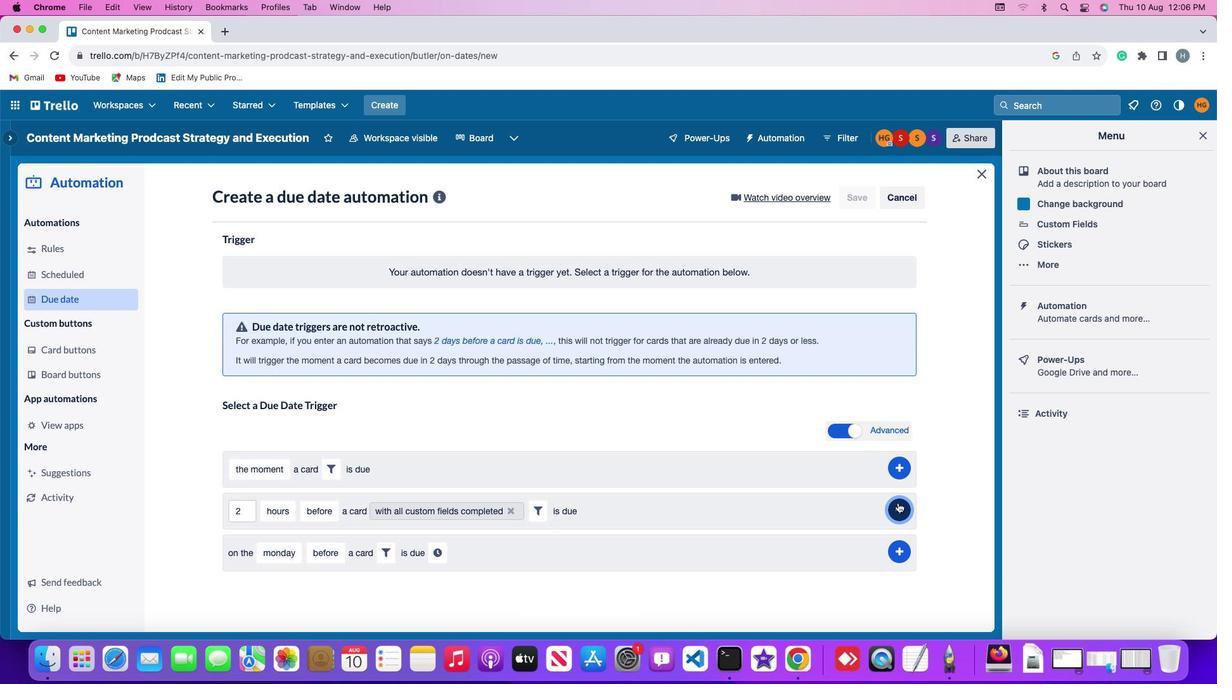 
Action: Mouse moved to (947, 381)
Screenshot: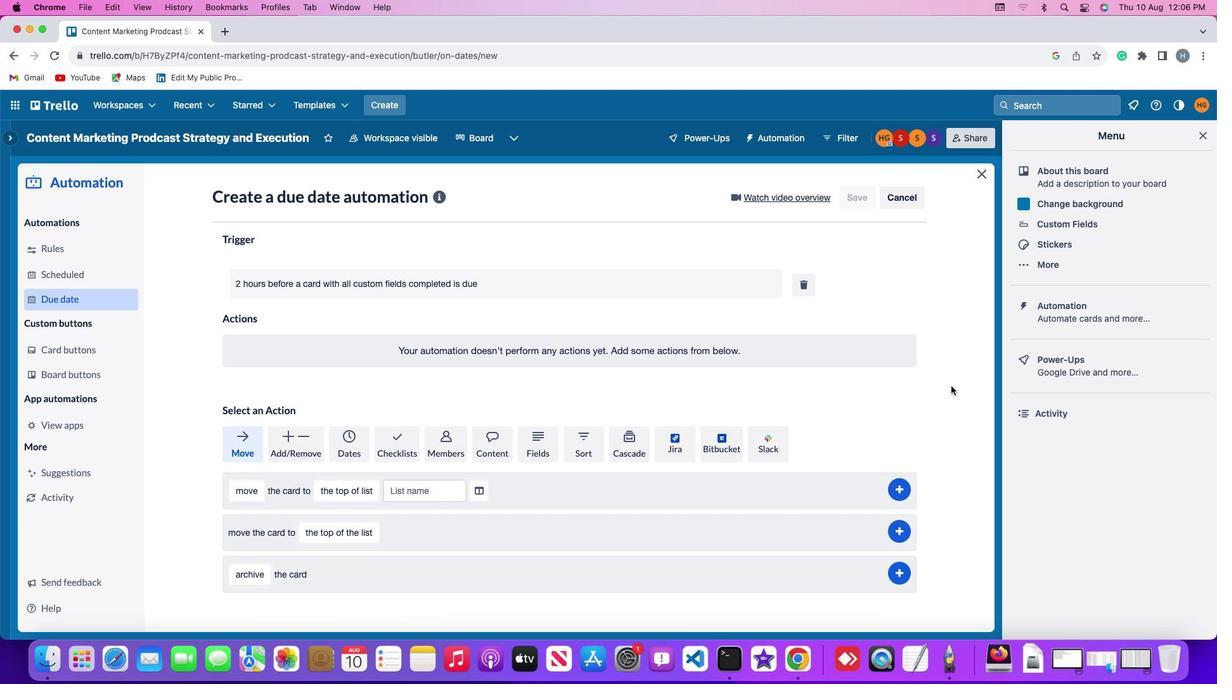 
